 Task: Add Dr. Bronner's Tea Tree Castile Liquid Soap to the cart.
Action: Mouse moved to (245, 125)
Screenshot: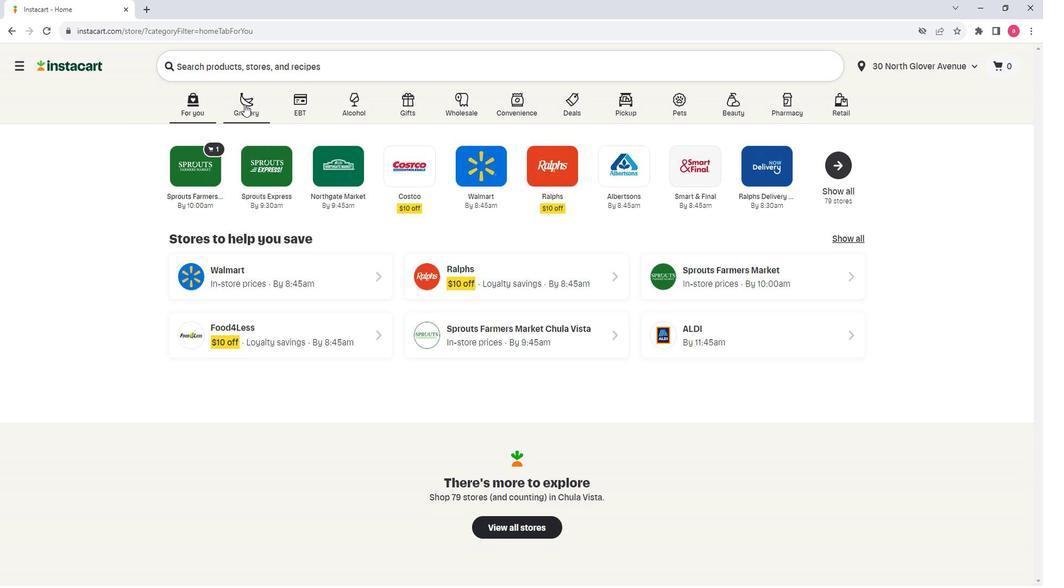 
Action: Mouse pressed left at (245, 125)
Screenshot: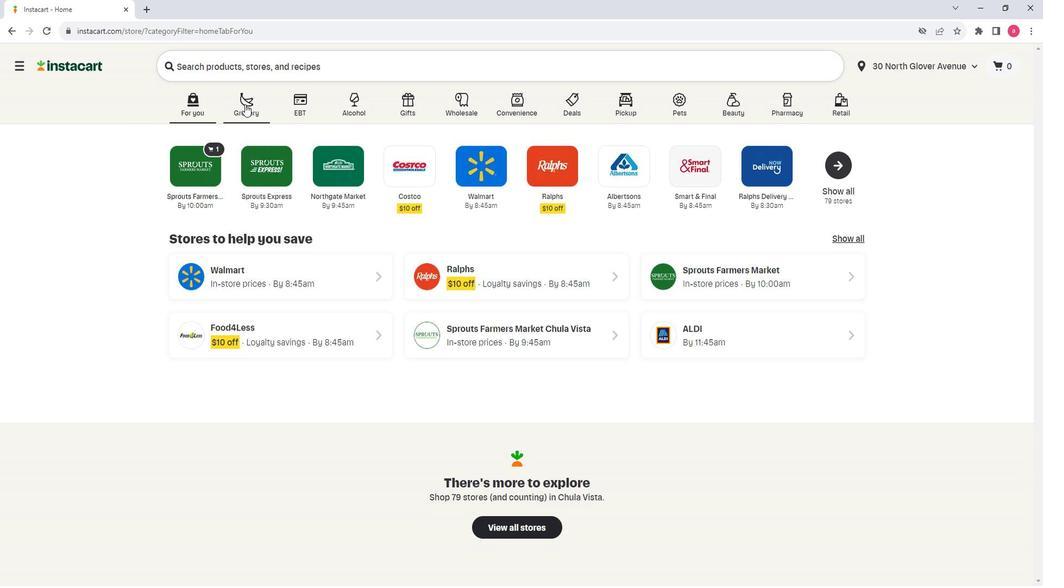 
Action: Mouse moved to (314, 329)
Screenshot: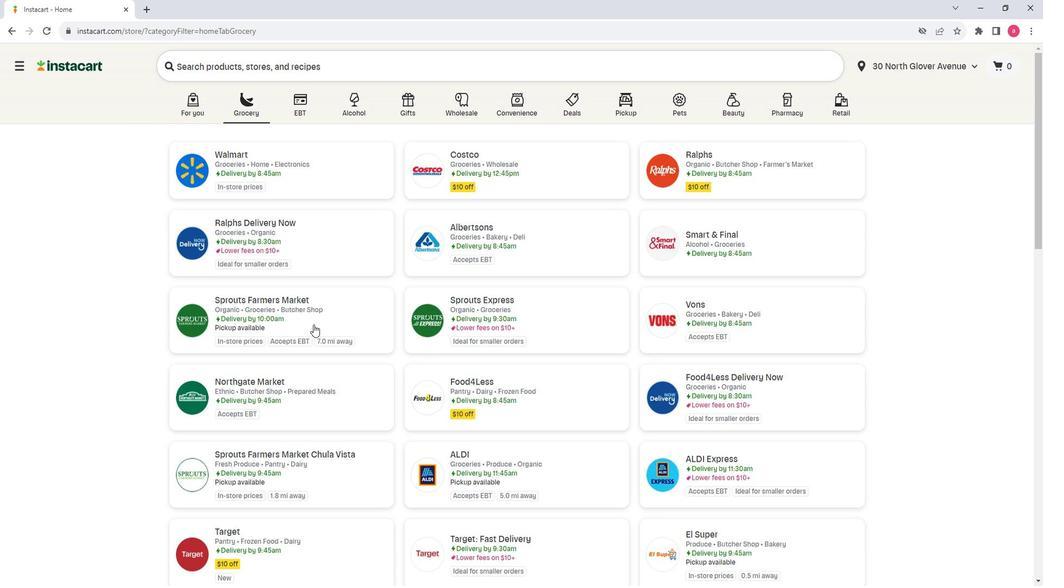 
Action: Mouse pressed left at (314, 329)
Screenshot: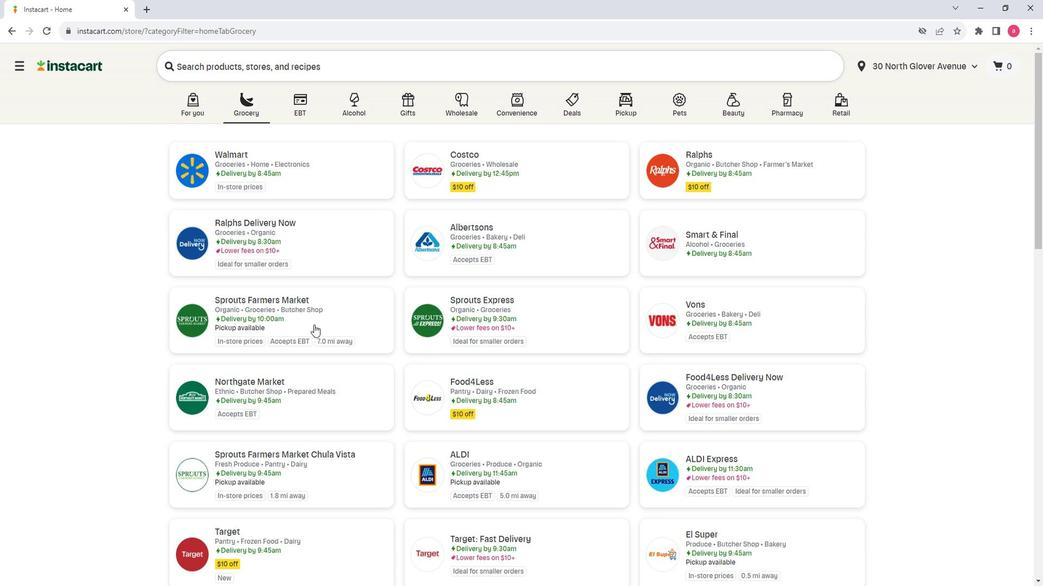 
Action: Mouse moved to (113, 376)
Screenshot: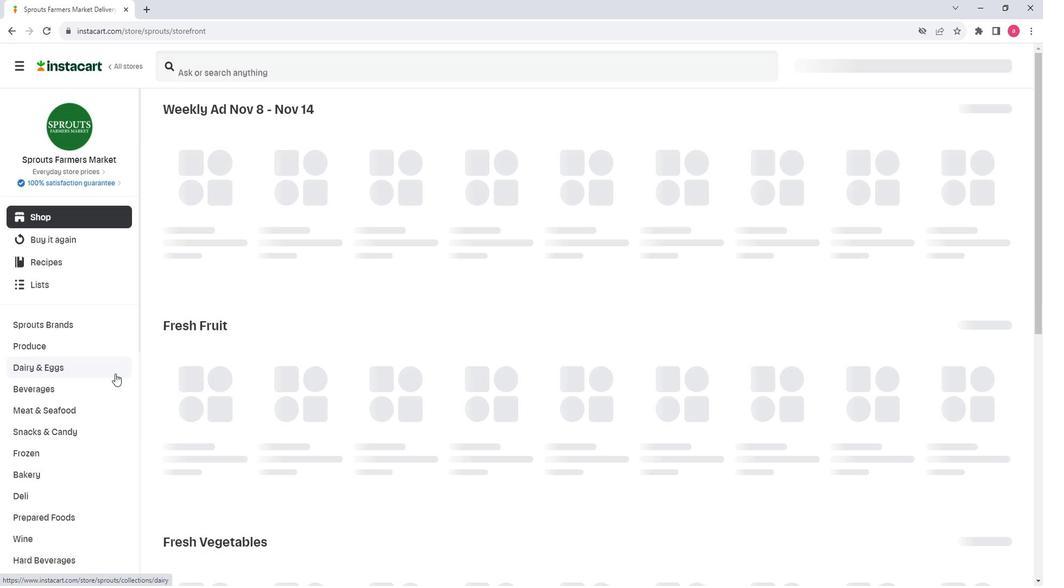 
Action: Mouse scrolled (113, 375) with delta (0, 0)
Screenshot: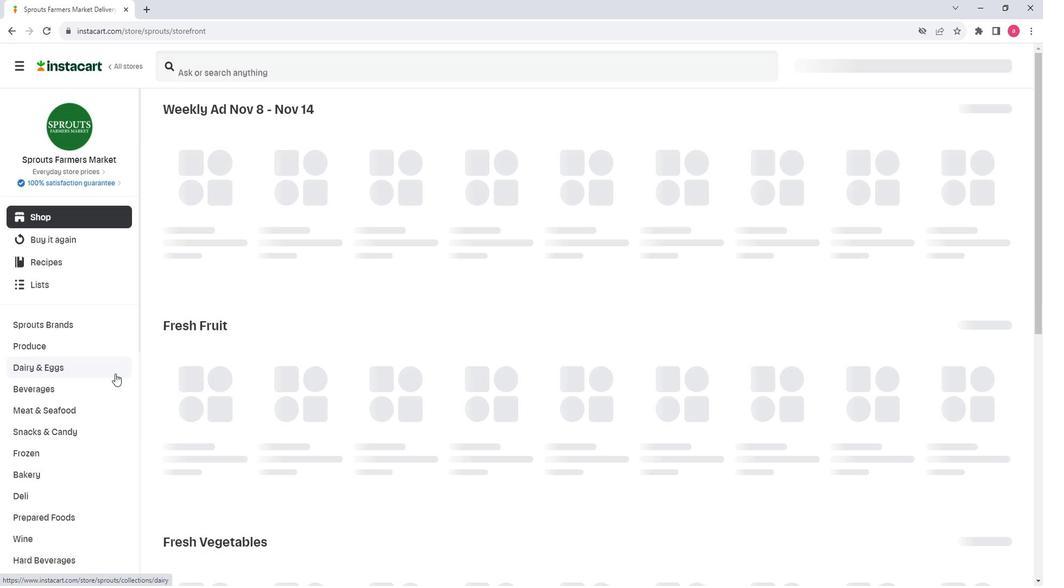
Action: Mouse scrolled (113, 375) with delta (0, 0)
Screenshot: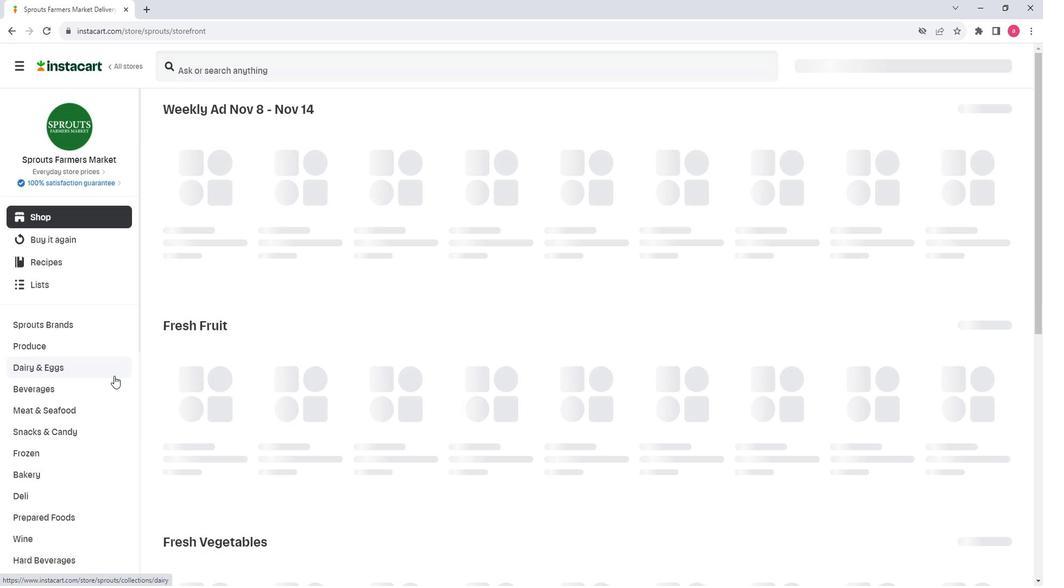 
Action: Mouse moved to (113, 376)
Screenshot: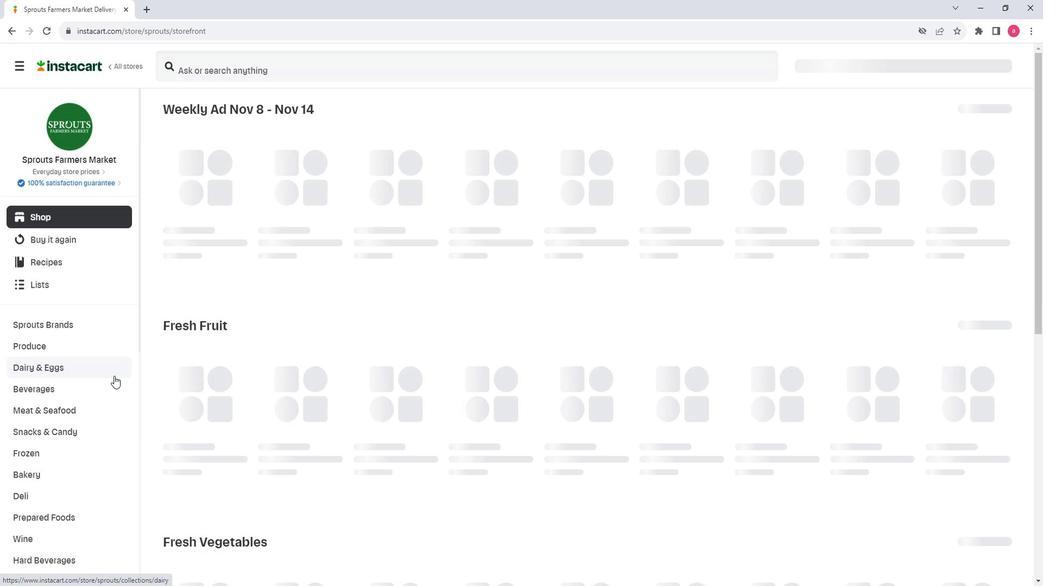 
Action: Mouse scrolled (113, 376) with delta (0, 0)
Screenshot: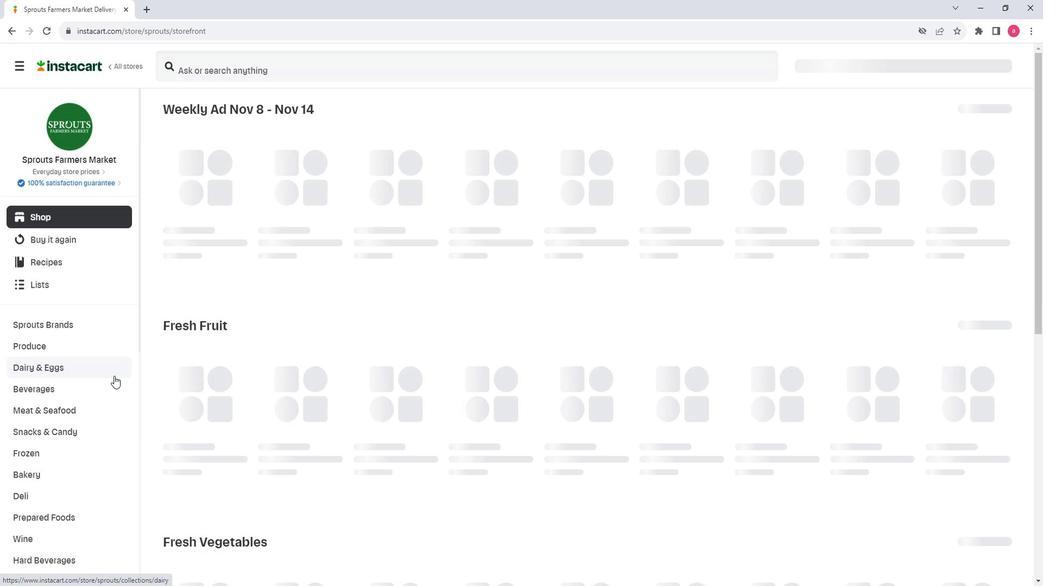 
Action: Mouse moved to (113, 377)
Screenshot: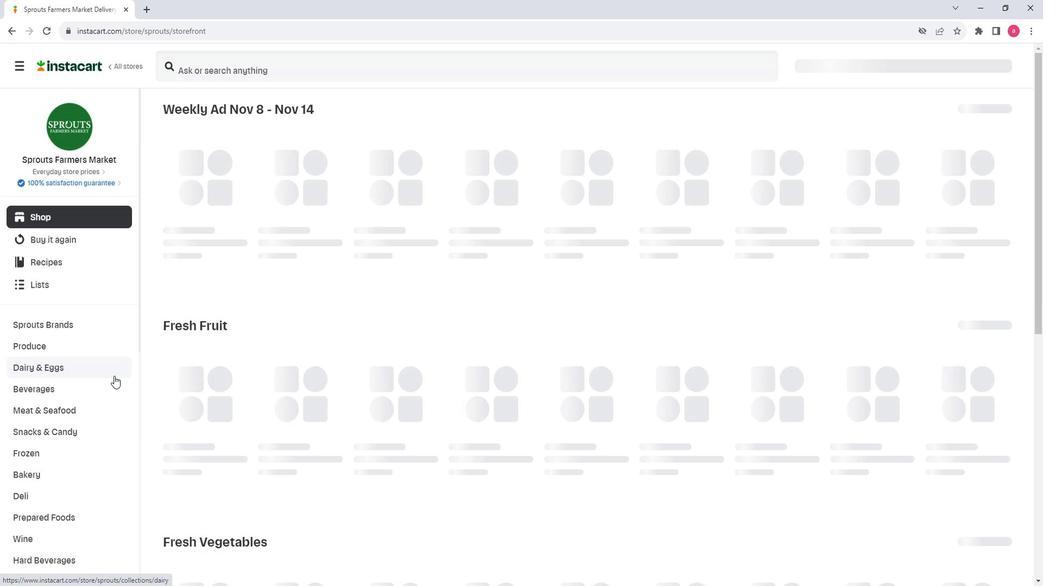 
Action: Mouse scrolled (113, 376) with delta (0, 0)
Screenshot: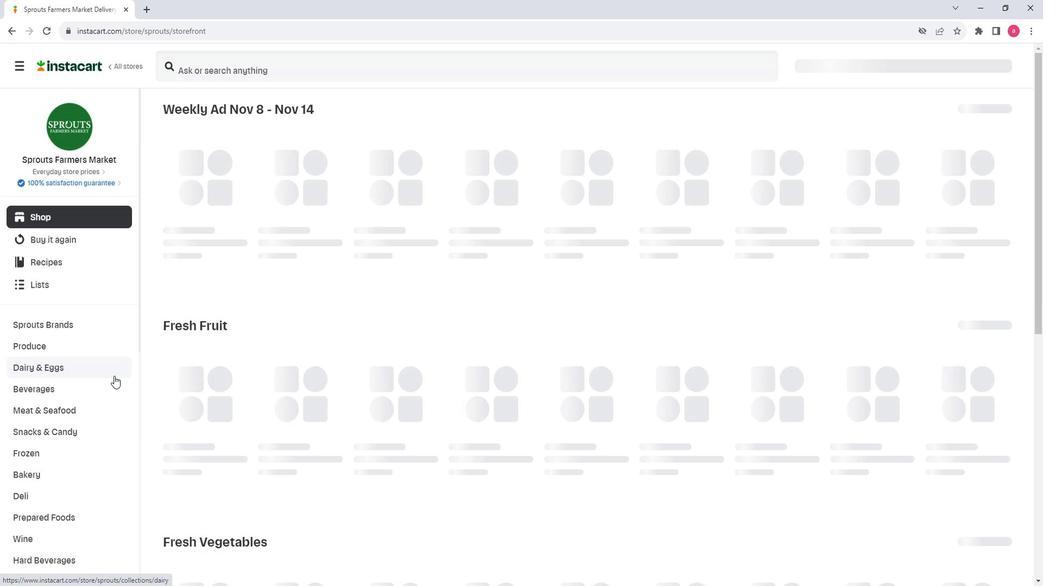 
Action: Mouse moved to (113, 380)
Screenshot: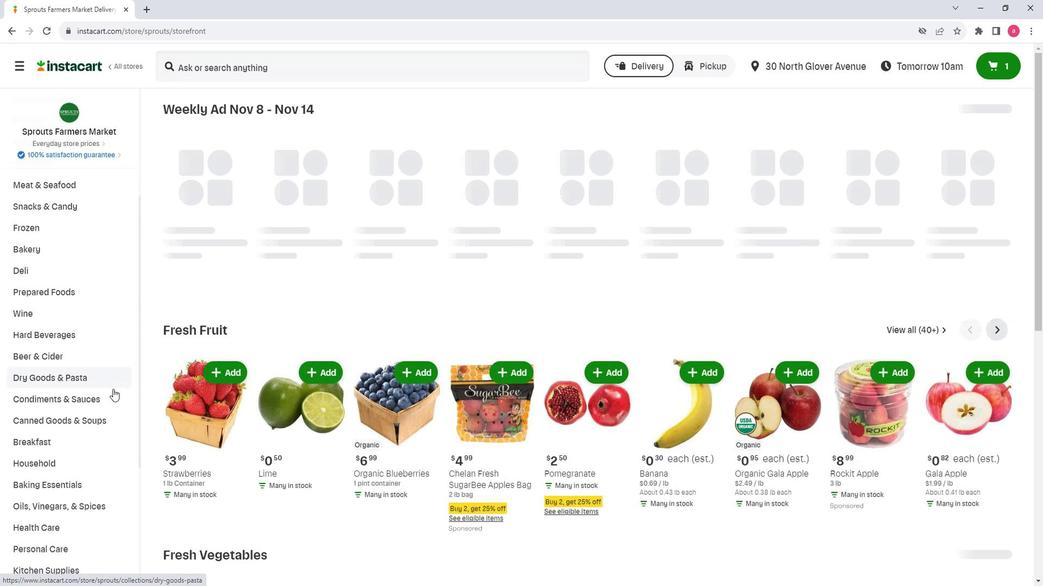 
Action: Mouse scrolled (113, 380) with delta (0, 0)
Screenshot: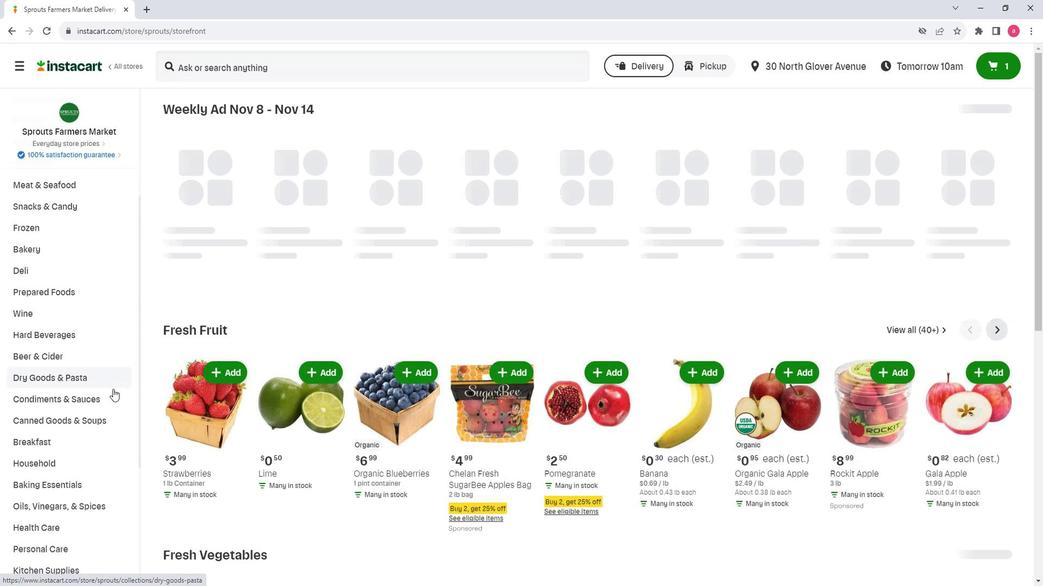 
Action: Mouse moved to (111, 390)
Screenshot: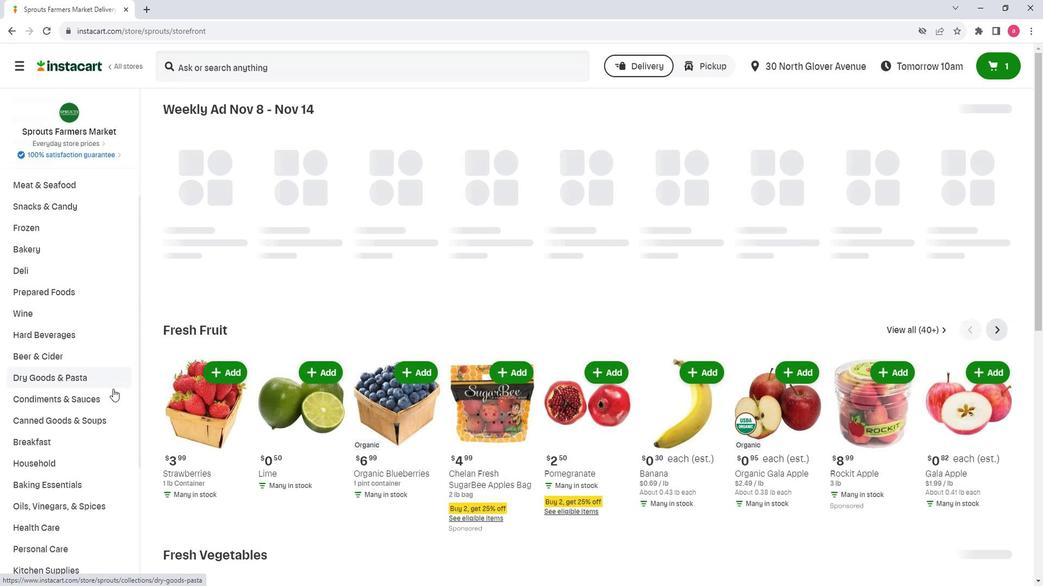 
Action: Mouse scrolled (111, 389) with delta (0, 0)
Screenshot: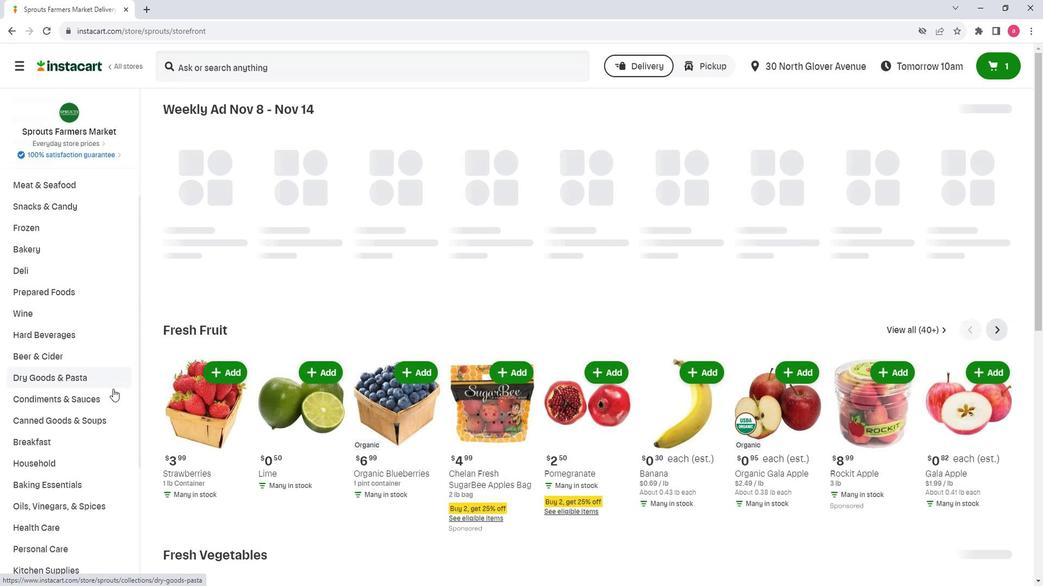 
Action: Mouse moved to (69, 435)
Screenshot: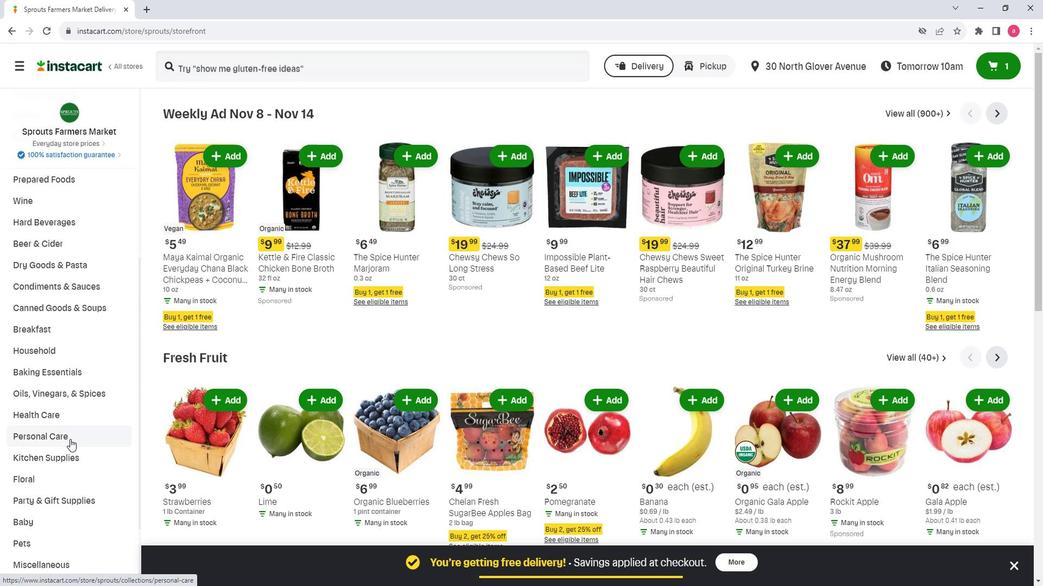 
Action: Mouse pressed left at (69, 435)
Screenshot: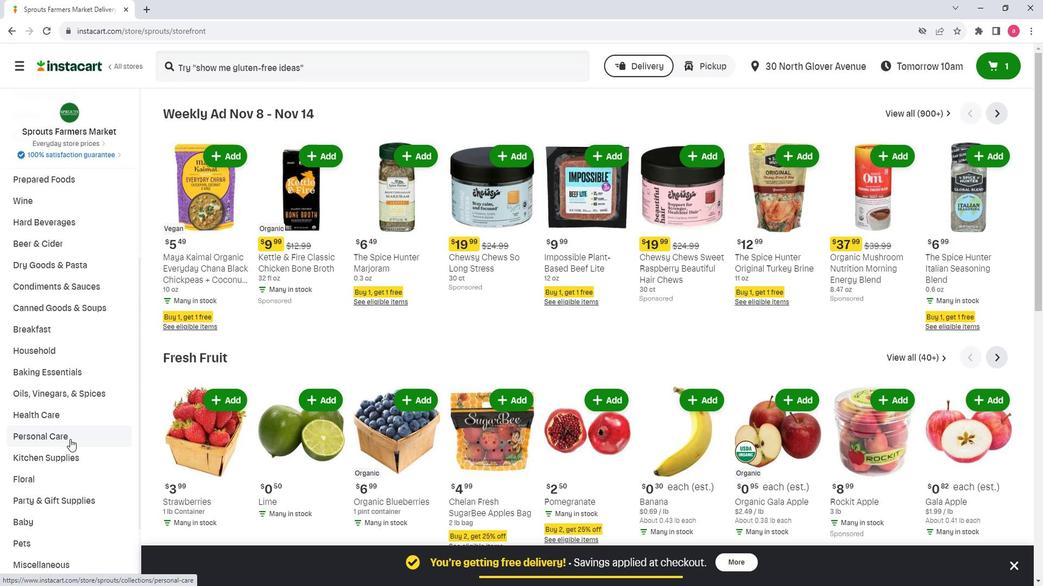 
Action: Mouse moved to (264, 163)
Screenshot: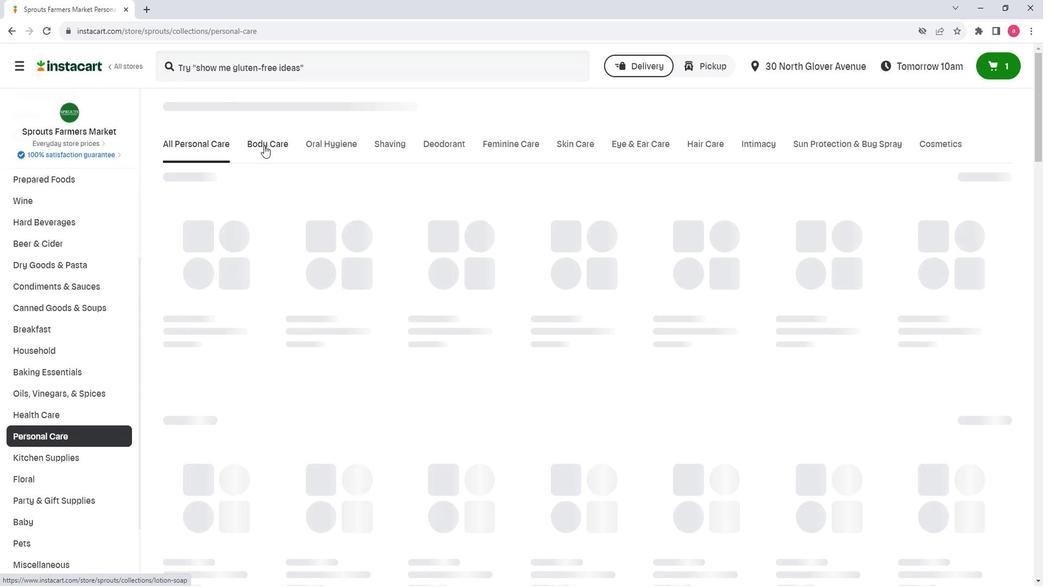 
Action: Mouse pressed left at (264, 163)
Screenshot: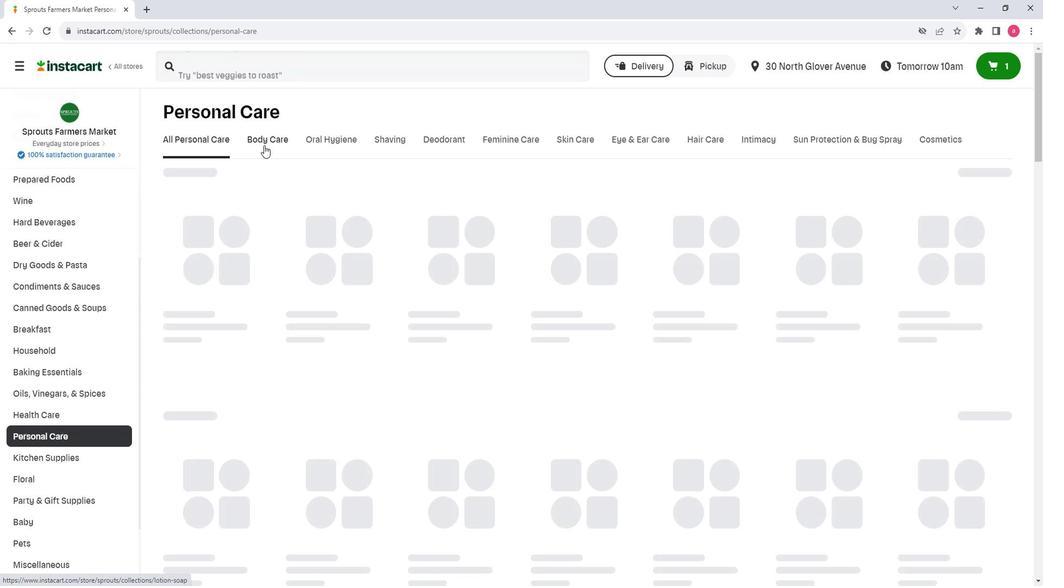 
Action: Mouse moved to (255, 204)
Screenshot: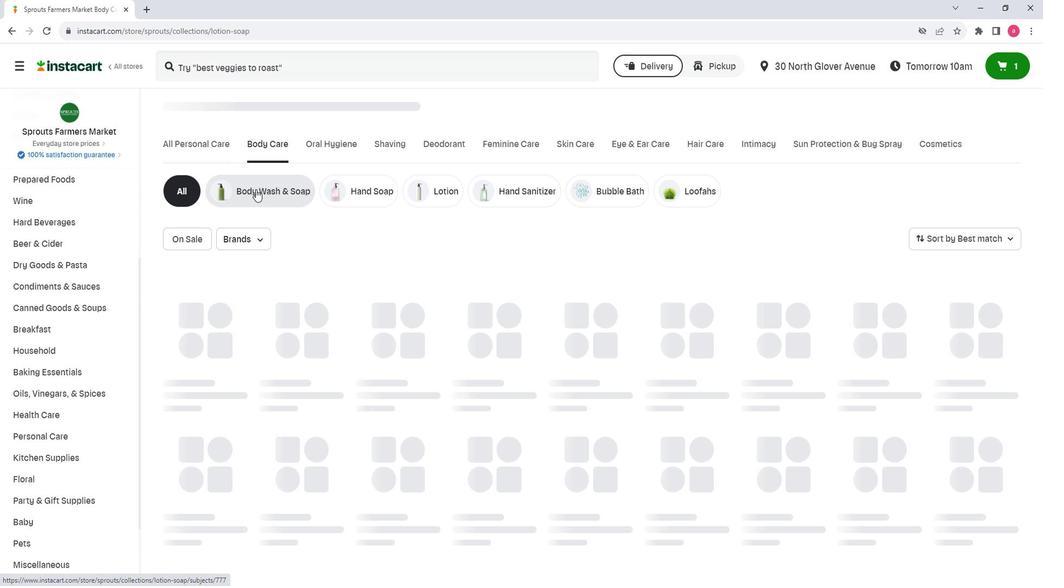 
Action: Mouse pressed left at (255, 204)
Screenshot: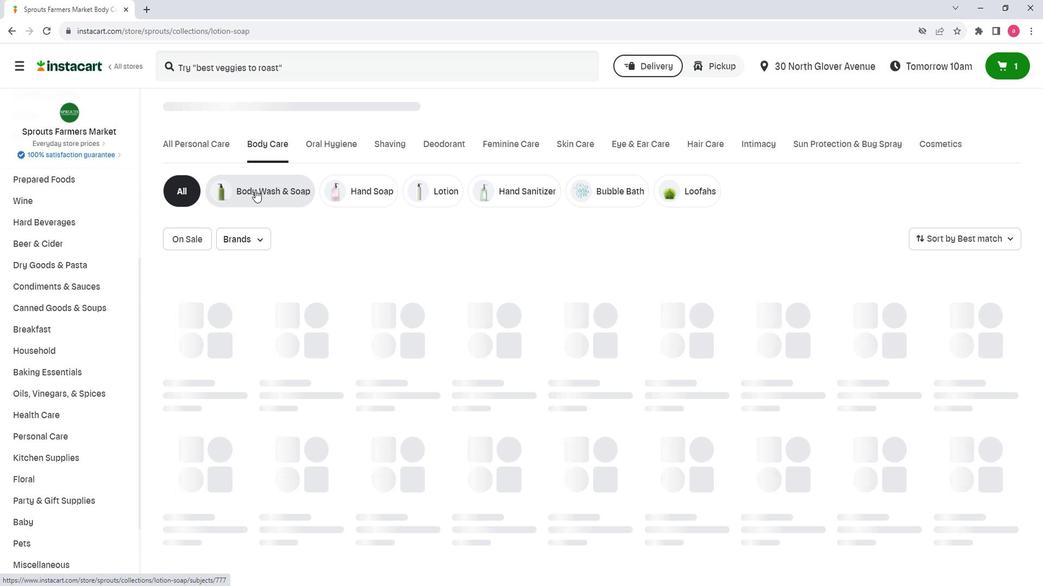 
Action: Mouse moved to (239, 91)
Screenshot: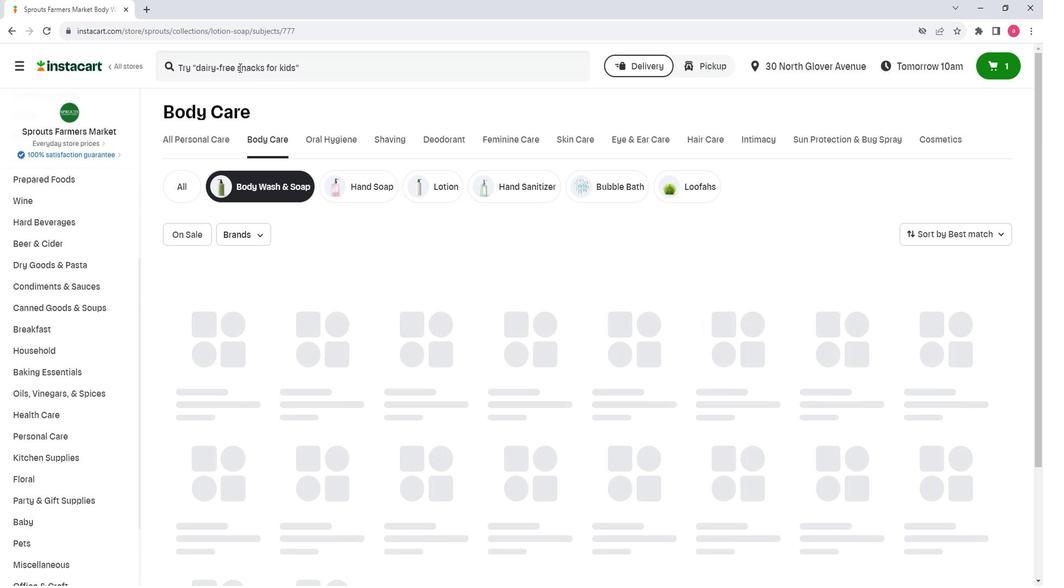 
Action: Mouse pressed left at (239, 91)
Screenshot: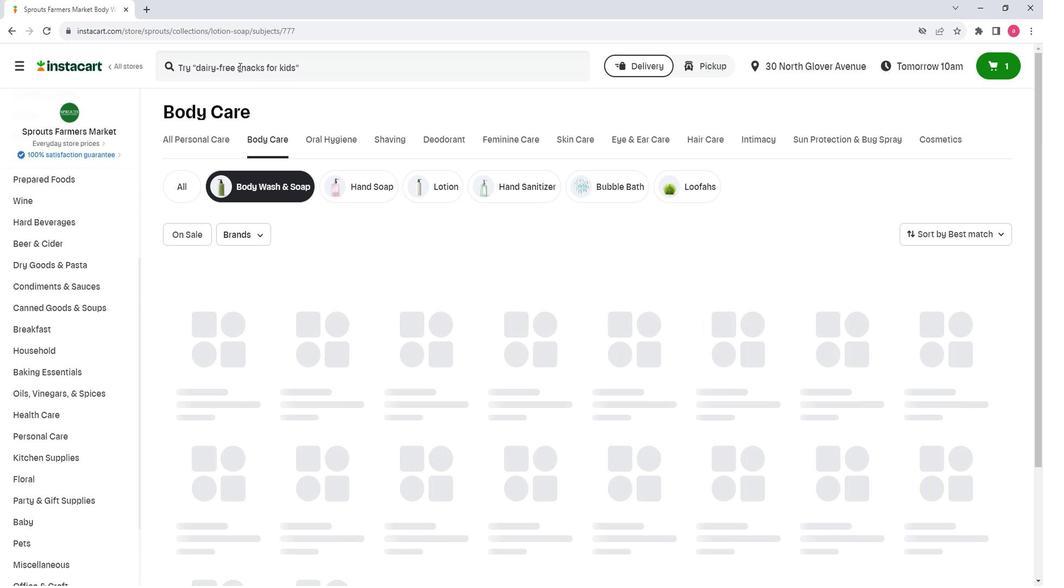 
Action: Mouse moved to (239, 91)
Screenshot: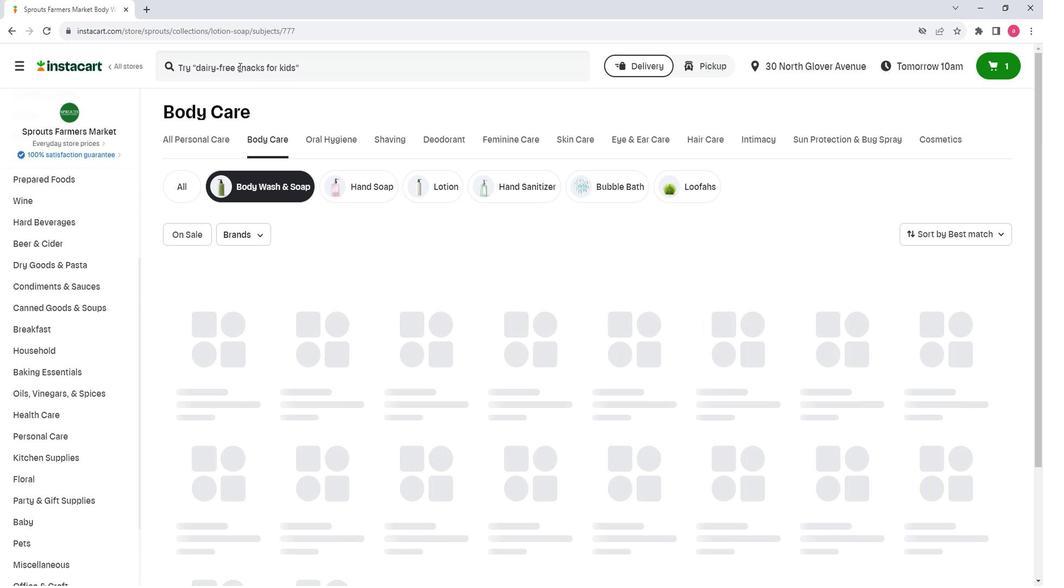 
Action: Key pressed <Key.shift>Dr.<Key.space><Key.shift><Key.shift><Key.shift><Key.shift><Key.shift>Bronner's<Key.space><Key.shift>Tea<Key.space><Key.shift><Key.shift><Key.shift><Key.shift><Key.shift><Key.shift><Key.shift><Key.shift><Key.shift><Key.shift><Key.shift>Tree<Key.space><Key.shift><Key.shift><Key.shift><Key.shift><Key.shift><Key.shift><Key.shift><Key.shift><Key.shift><Key.shift><Key.shift><Key.shift><Key.shift><Key.shift><Key.shift><Key.shift><Key.shift><Key.shift><Key.shift><Key.shift><Key.shift><Key.shift>Castile<Key.space><Key.shift><Key.shift><Key.shift><Key.shift><Key.shift><Key.shift><Key.shift><Key.shift><Key.shift><Key.shift><Key.shift><Key.shift><Key.shift><Key.shift><Key.shift>Liquid<Key.space><Key.shift><Key.shift><Key.shift><Key.shift><Key.shift><Key.shift><Key.shift><Key.shift><Key.shift><Key.shift><Key.shift><Key.shift><Key.shift><Key.shift><Key.shift>Soap<Key.enter>
Screenshot: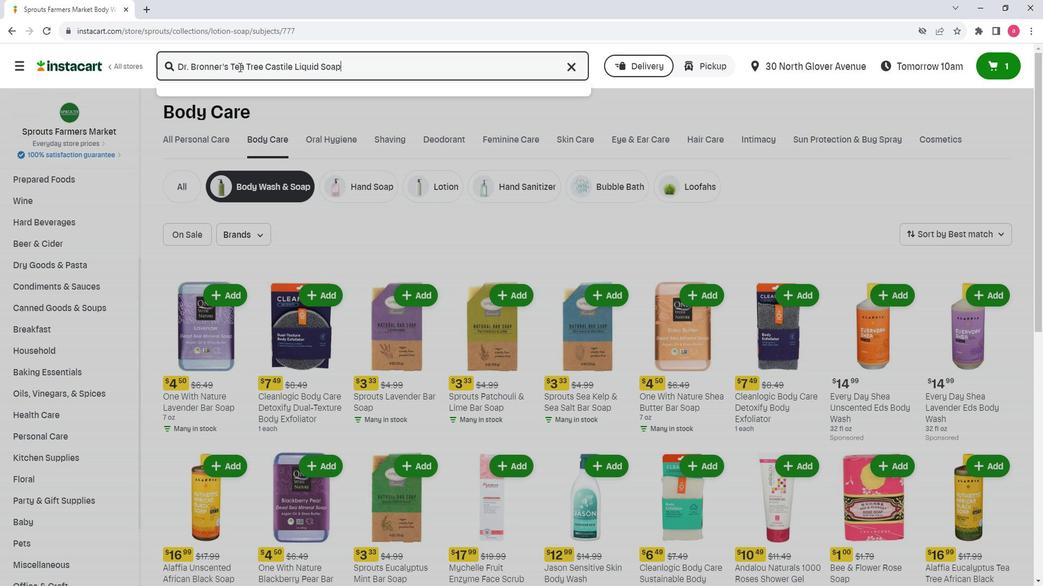
Action: Mouse moved to (808, 193)
Screenshot: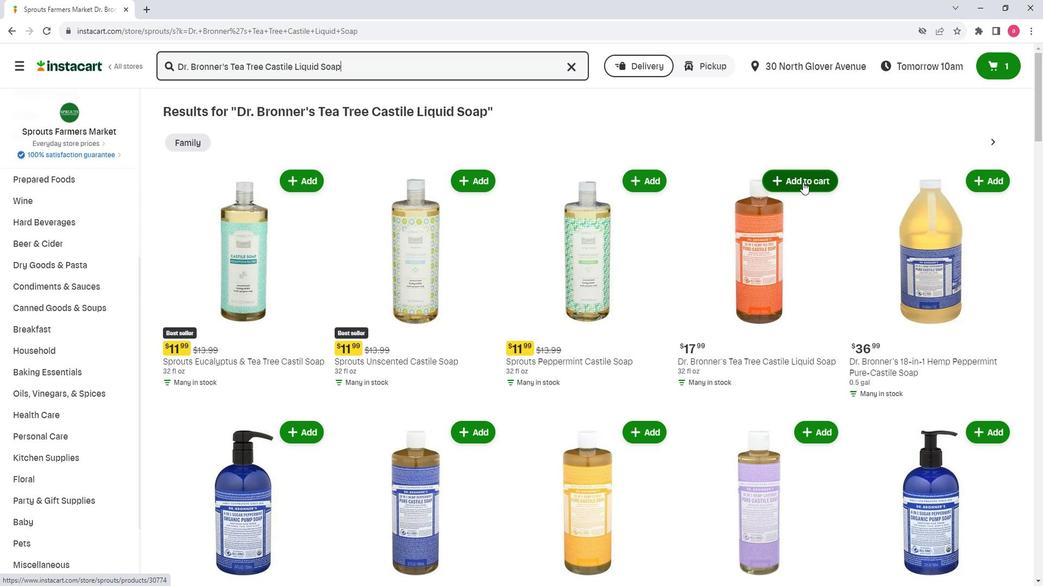 
Action: Mouse pressed left at (808, 193)
Screenshot: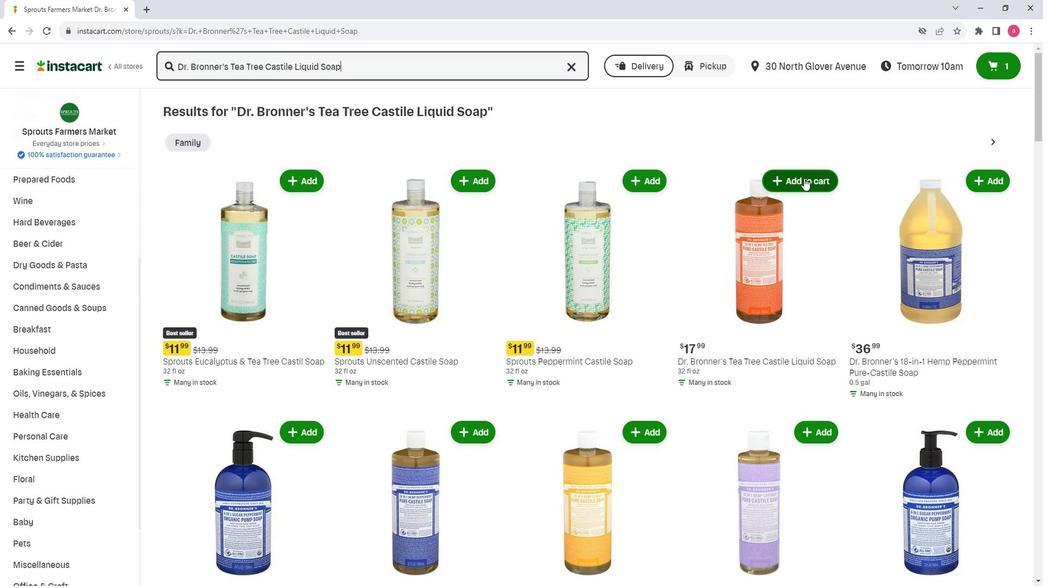 
Action: Mouse moved to (812, 283)
Screenshot: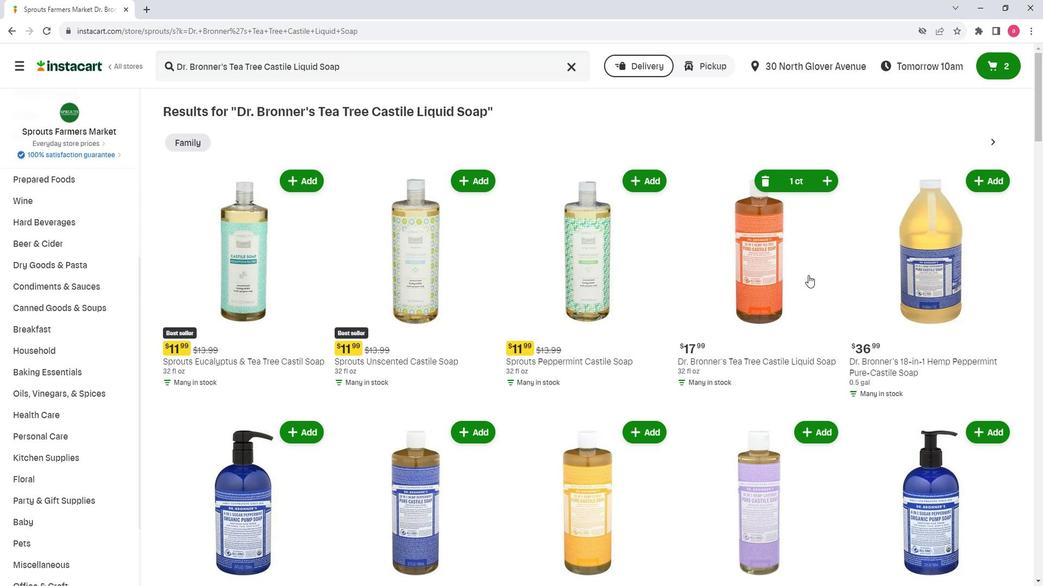 
